 Task: Create a rule from the Routing list, Task moved to a section -> Set Priority in the project ActivaPro , set the section as Done clear the priority
Action: Mouse moved to (78, 365)
Screenshot: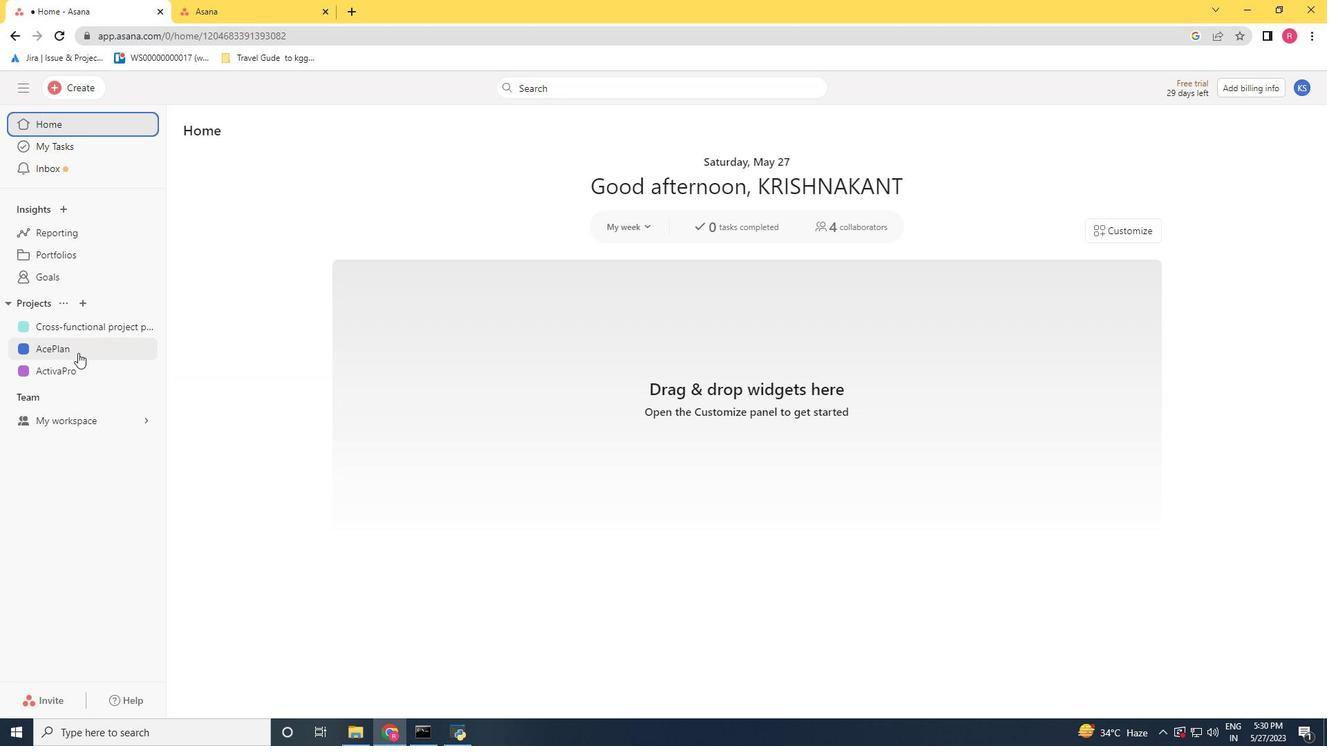 
Action: Mouse pressed left at (78, 365)
Screenshot: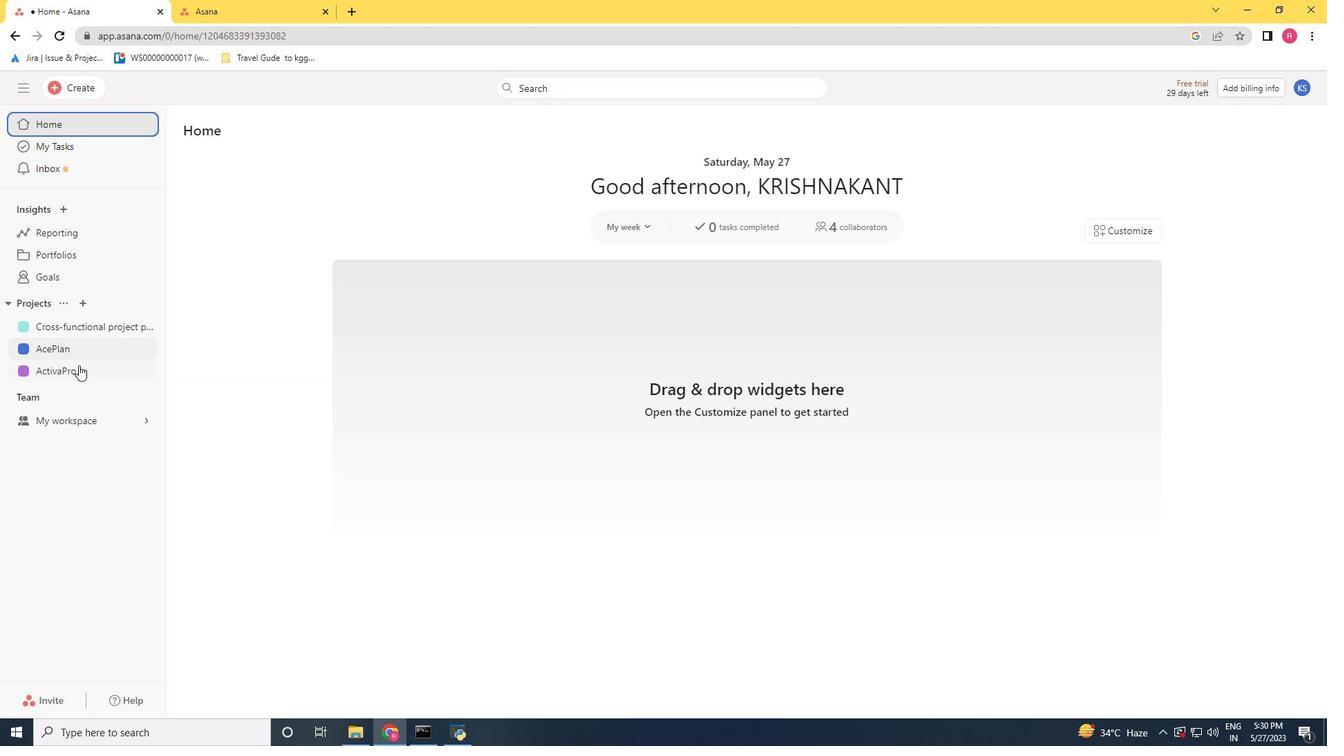 
Action: Mouse moved to (1280, 139)
Screenshot: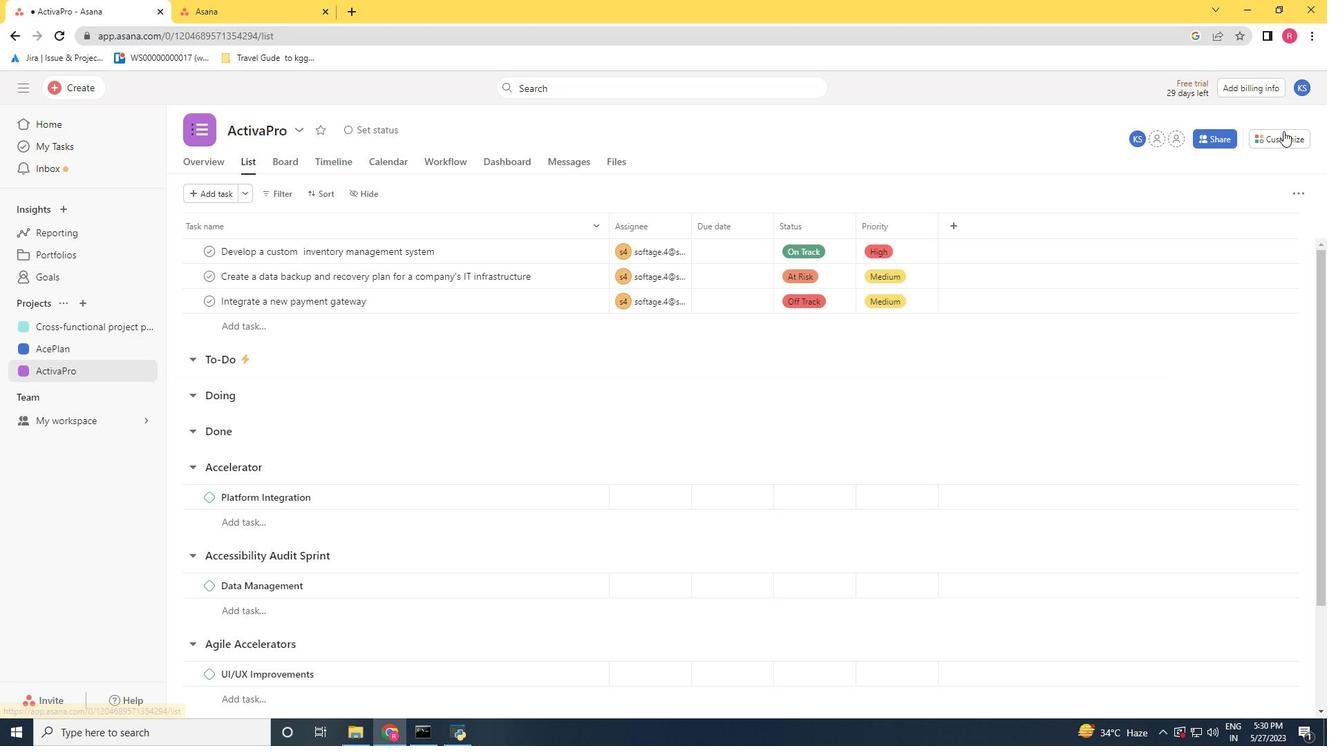 
Action: Mouse pressed left at (1280, 139)
Screenshot: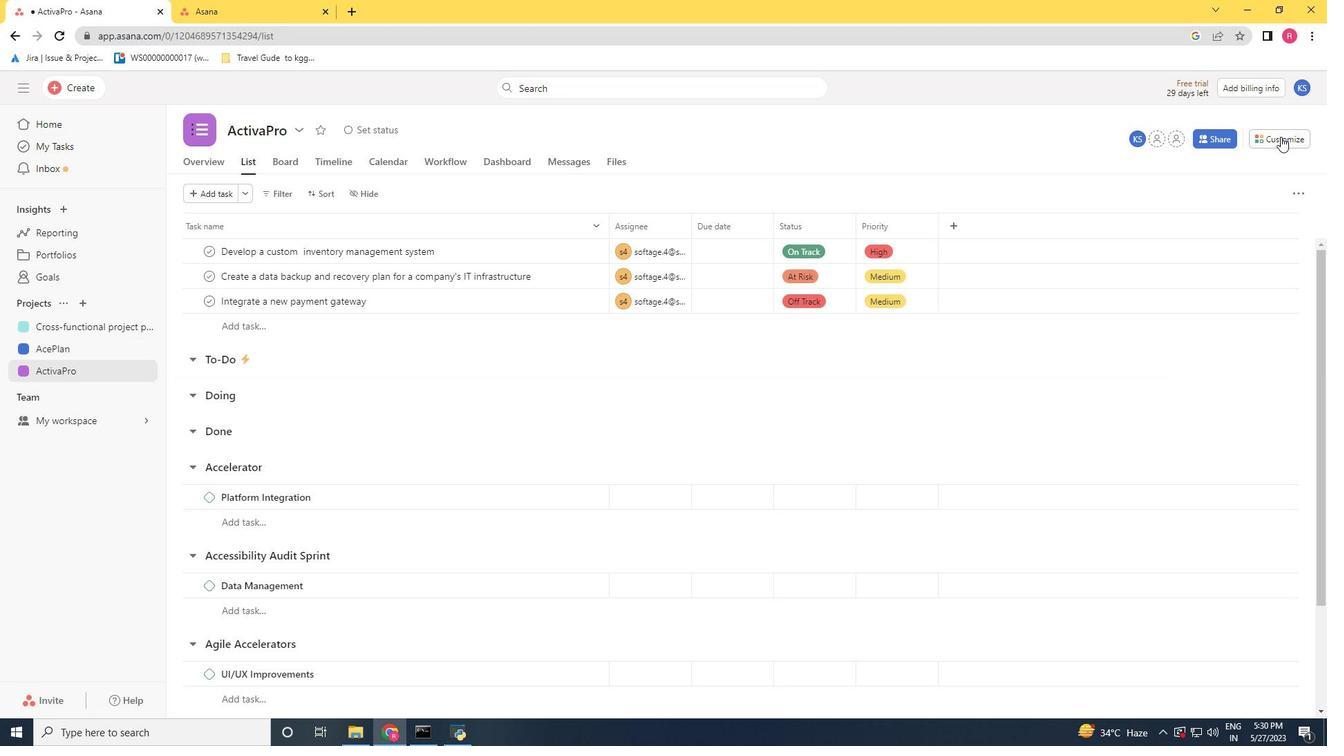 
Action: Mouse moved to (1037, 317)
Screenshot: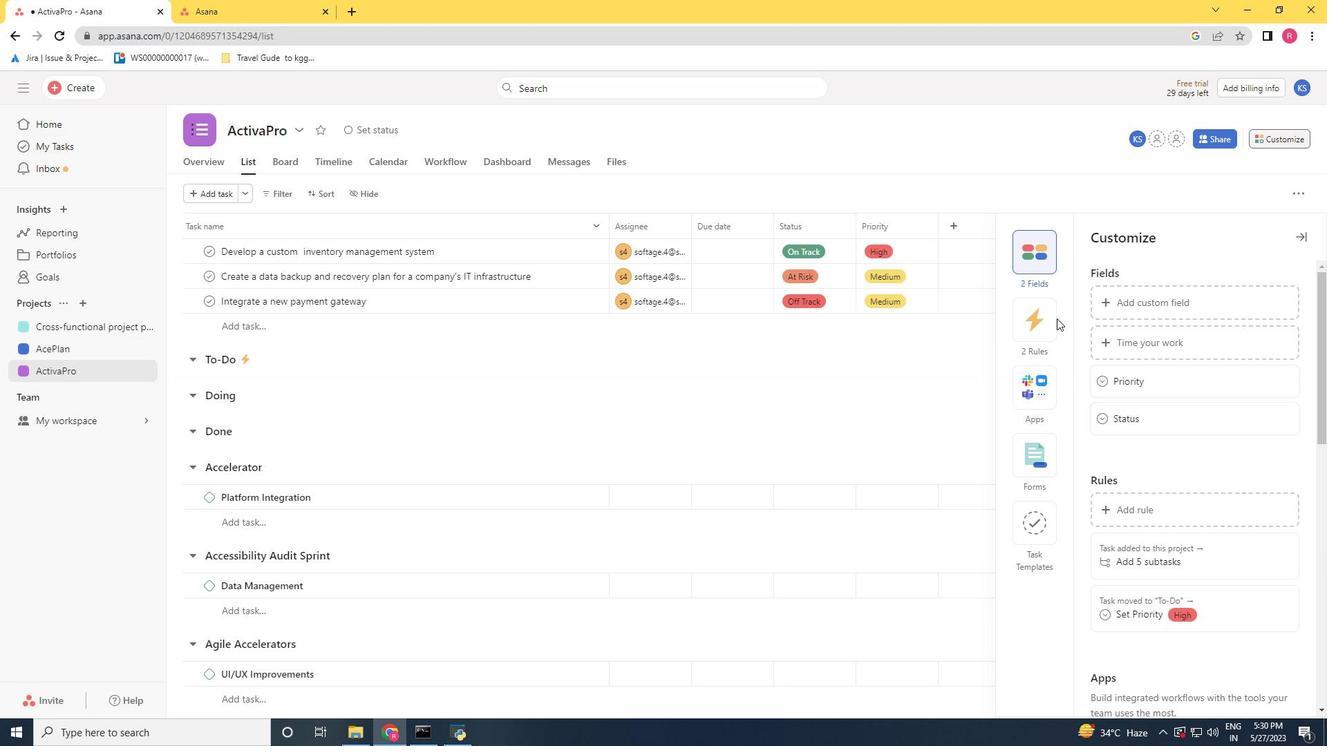 
Action: Mouse pressed left at (1037, 317)
Screenshot: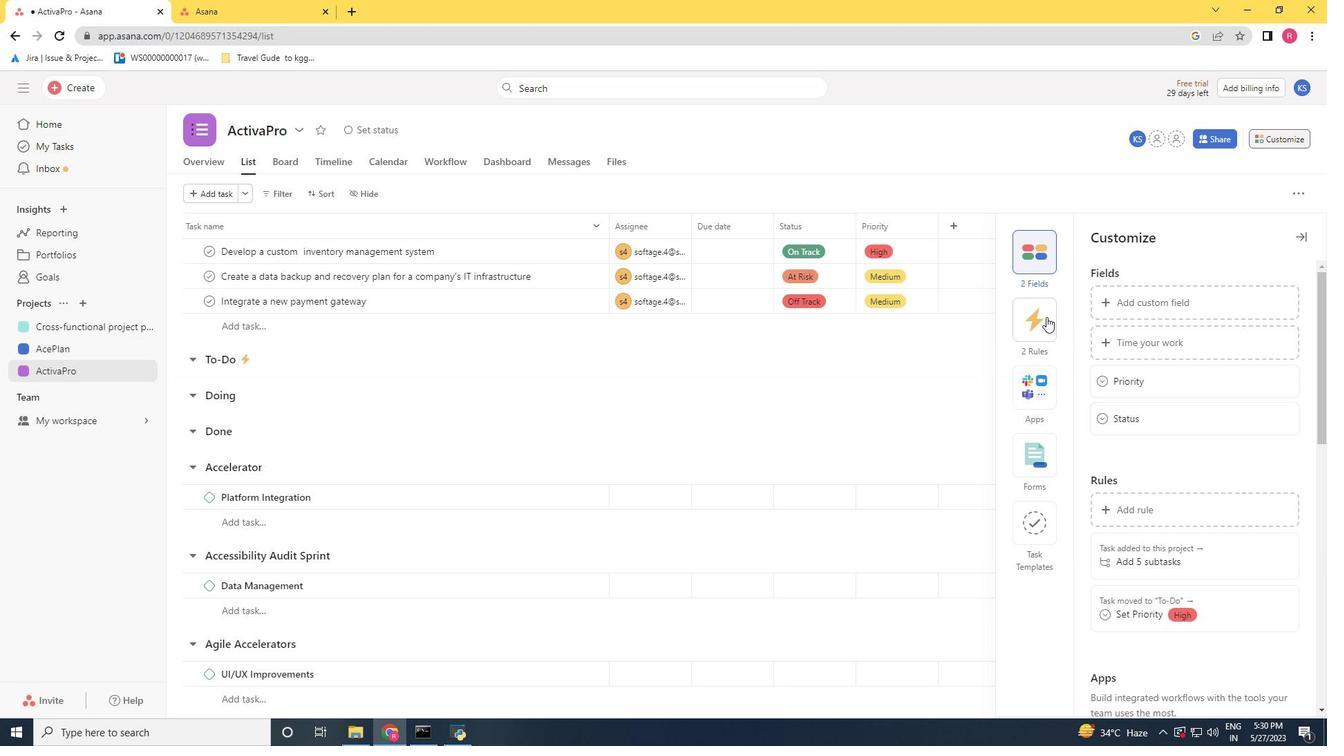 
Action: Mouse moved to (1131, 298)
Screenshot: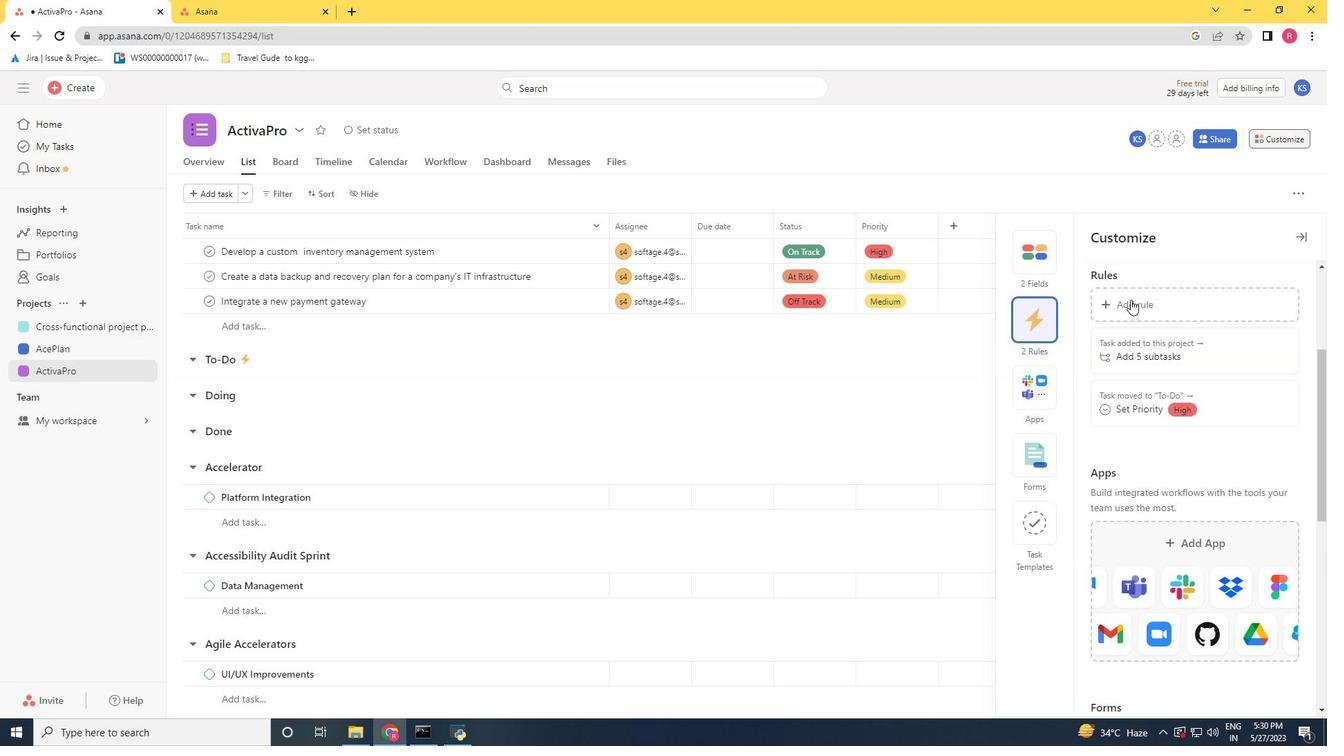 
Action: Mouse pressed left at (1131, 298)
Screenshot: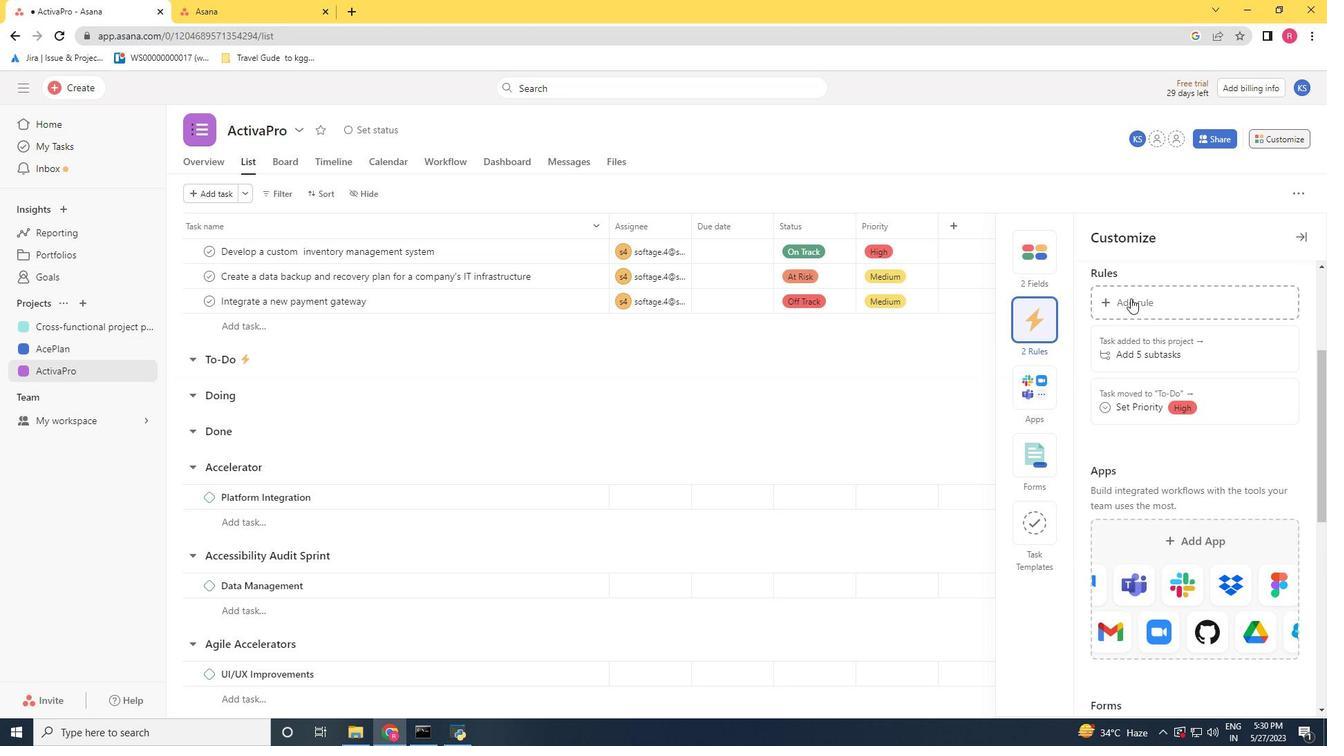 
Action: Mouse moved to (313, 206)
Screenshot: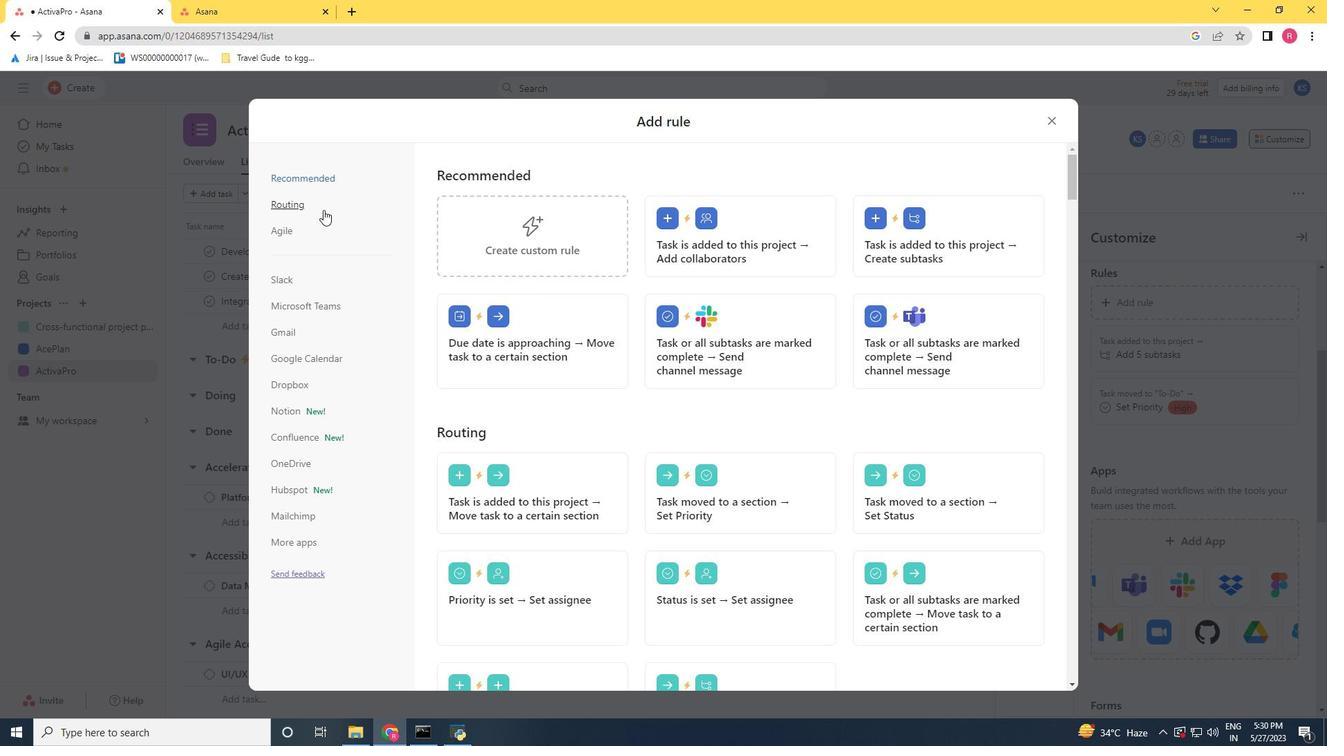 
Action: Mouse pressed left at (313, 206)
Screenshot: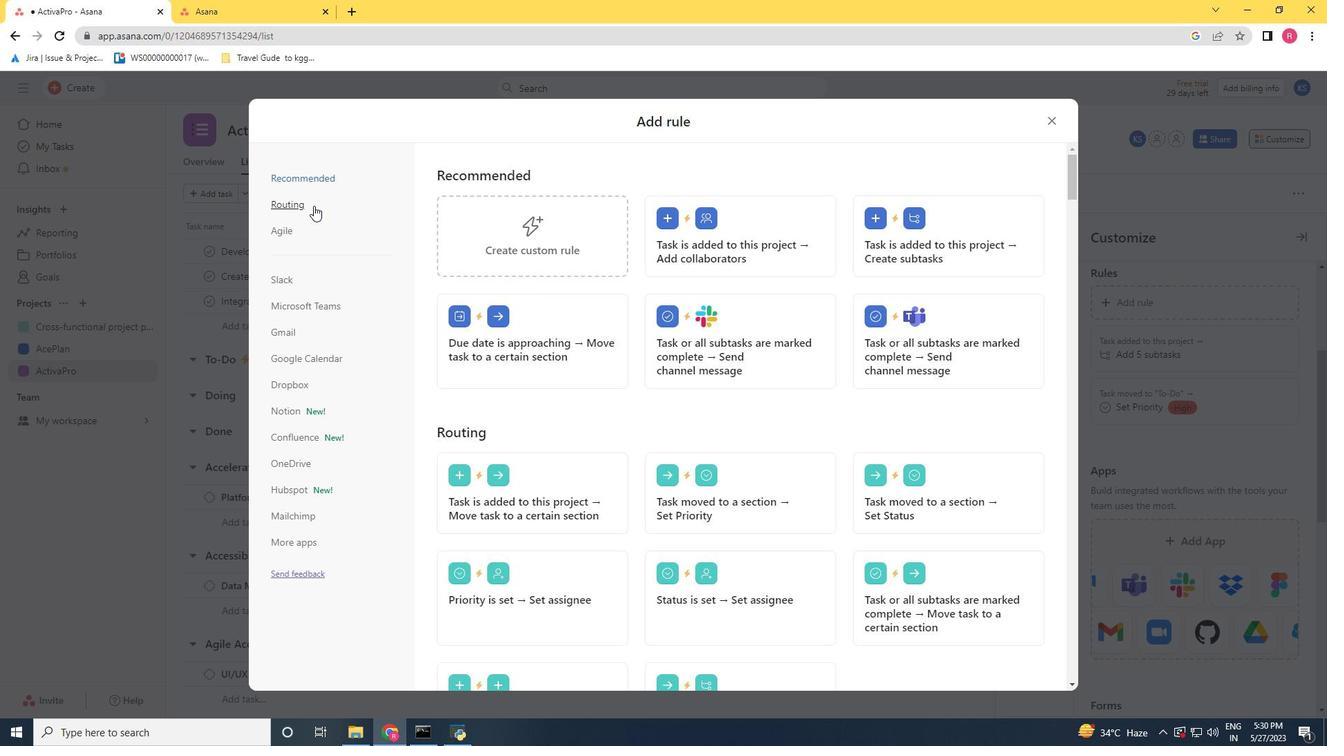 
Action: Mouse moved to (823, 227)
Screenshot: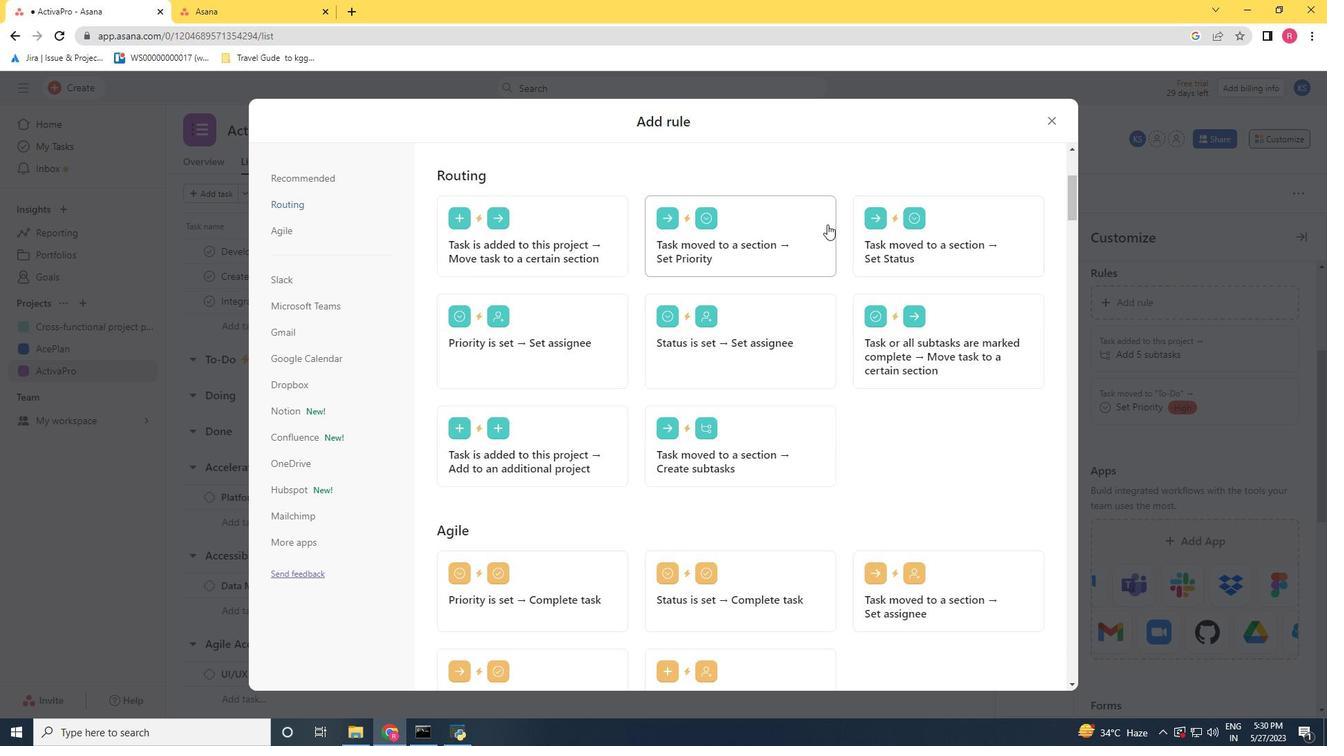 
Action: Mouse pressed left at (823, 227)
Screenshot: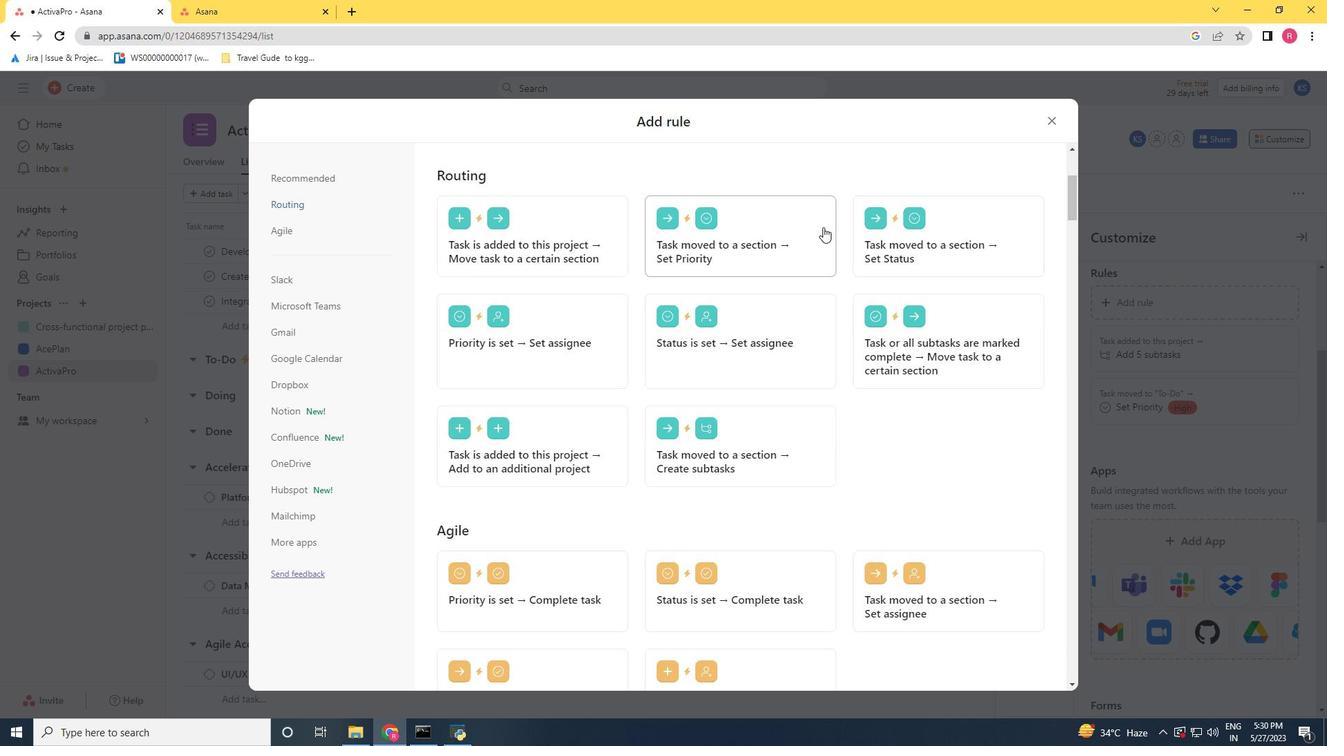 
Action: Mouse moved to (589, 372)
Screenshot: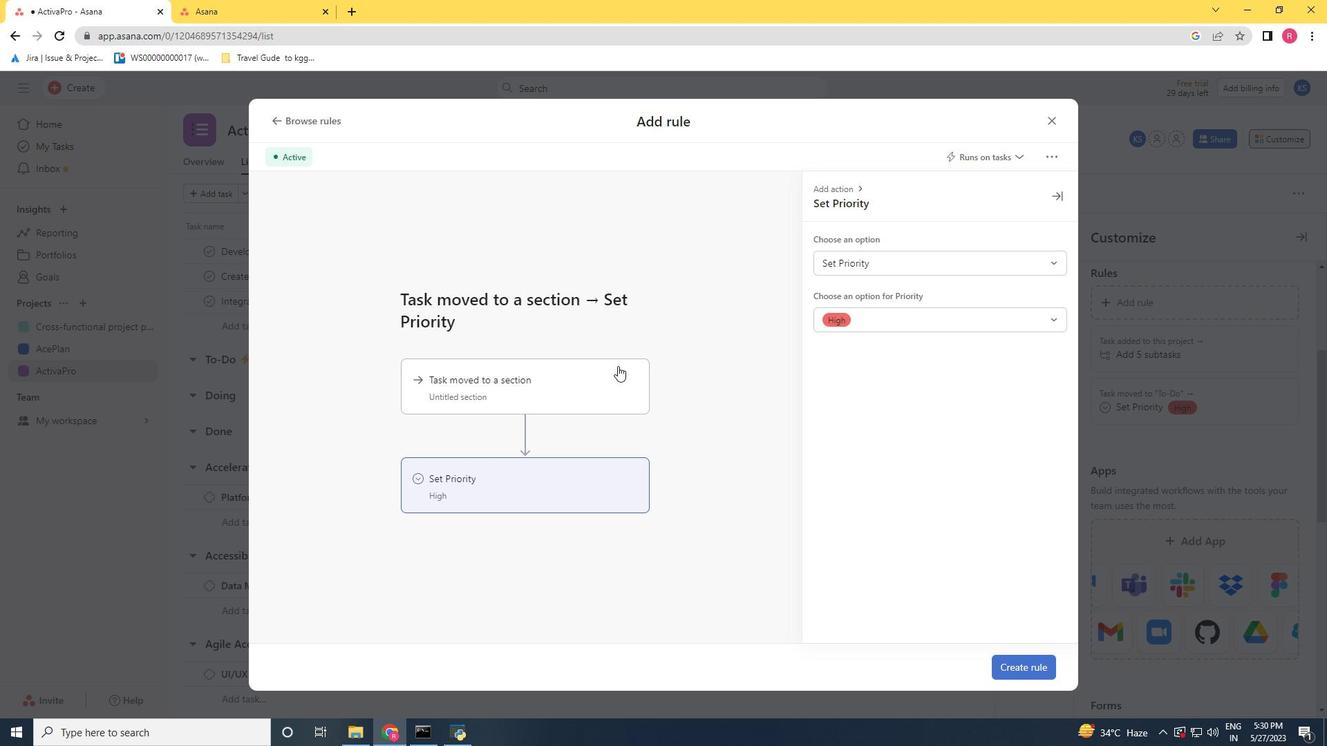 
Action: Mouse pressed left at (589, 372)
Screenshot: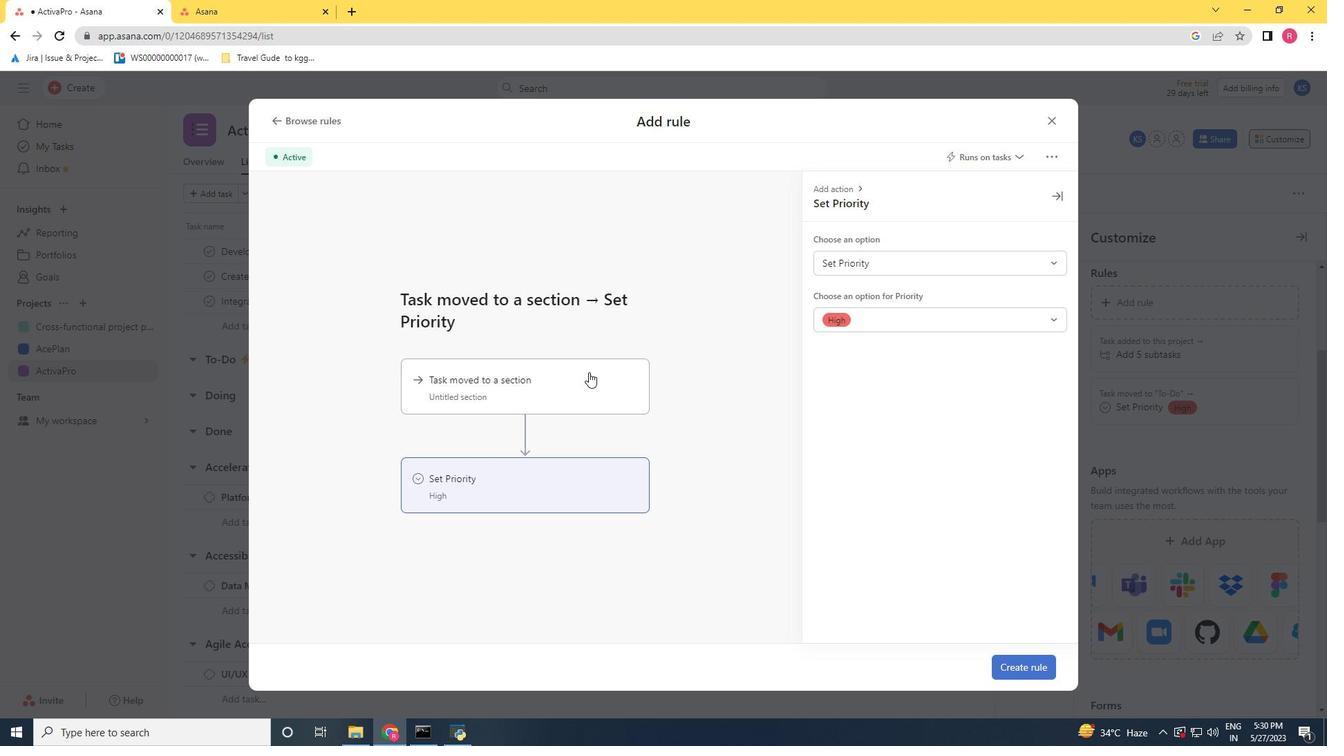 
Action: Mouse moved to (896, 266)
Screenshot: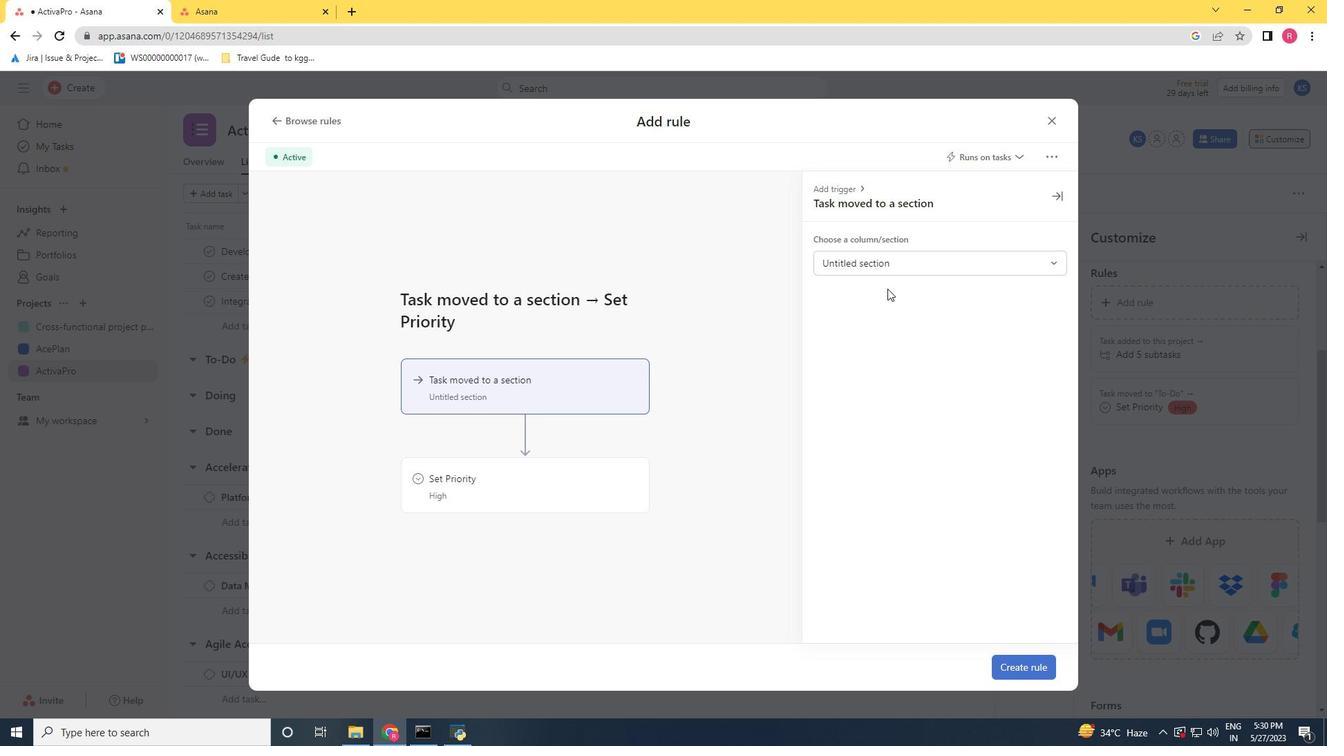 
Action: Mouse pressed left at (896, 266)
Screenshot: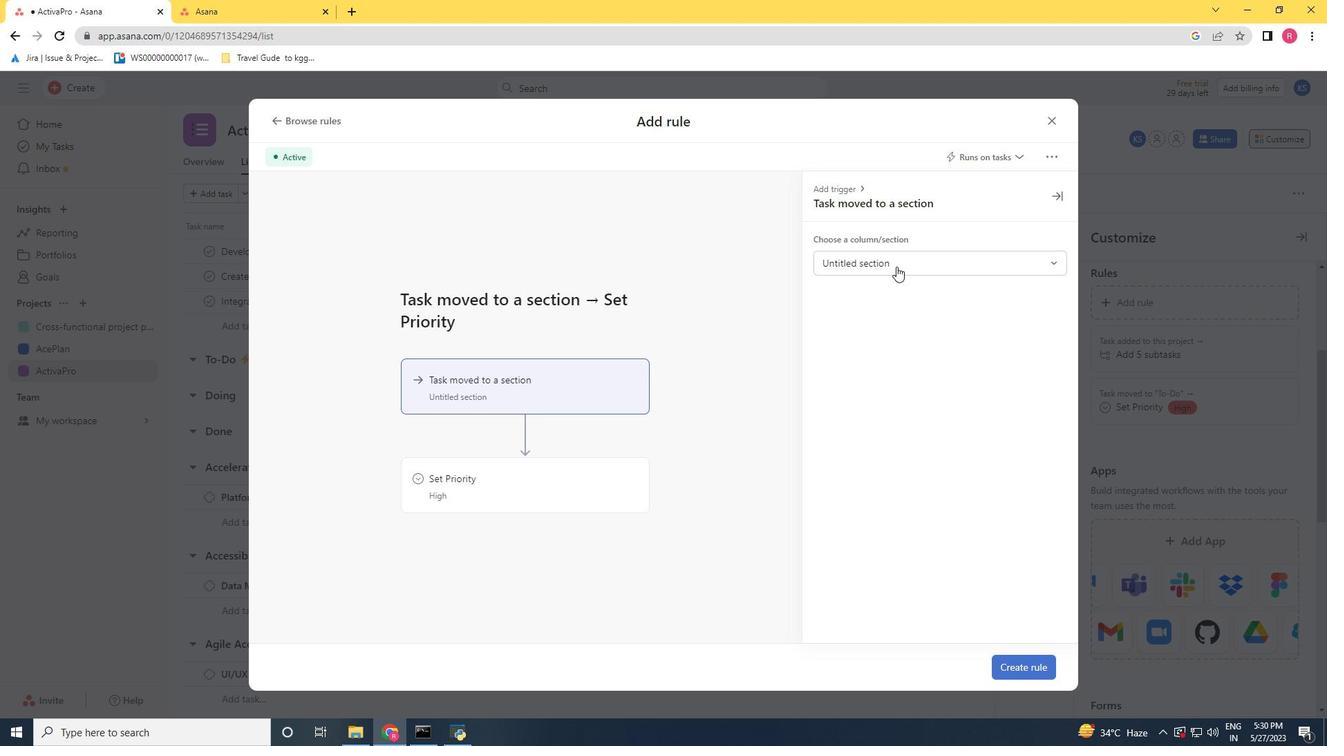 
Action: Mouse moved to (872, 362)
Screenshot: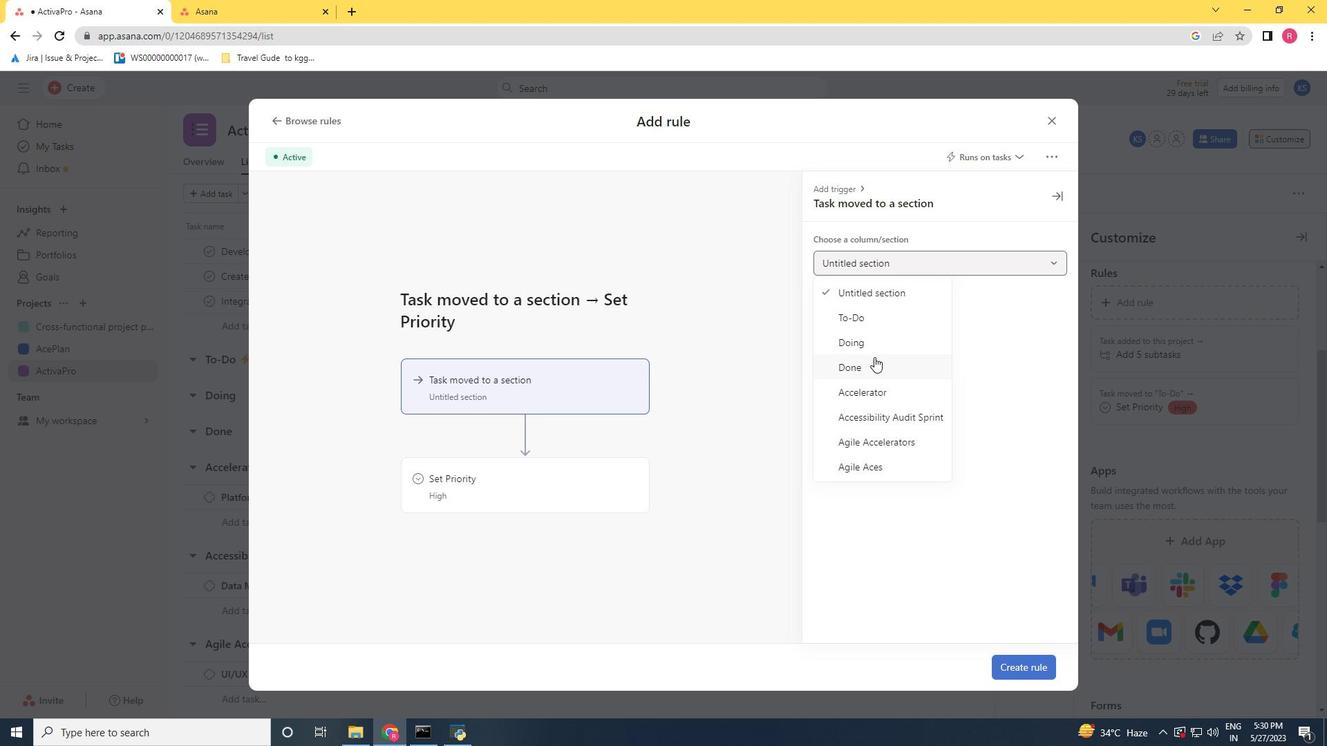 
Action: Mouse pressed left at (872, 362)
Screenshot: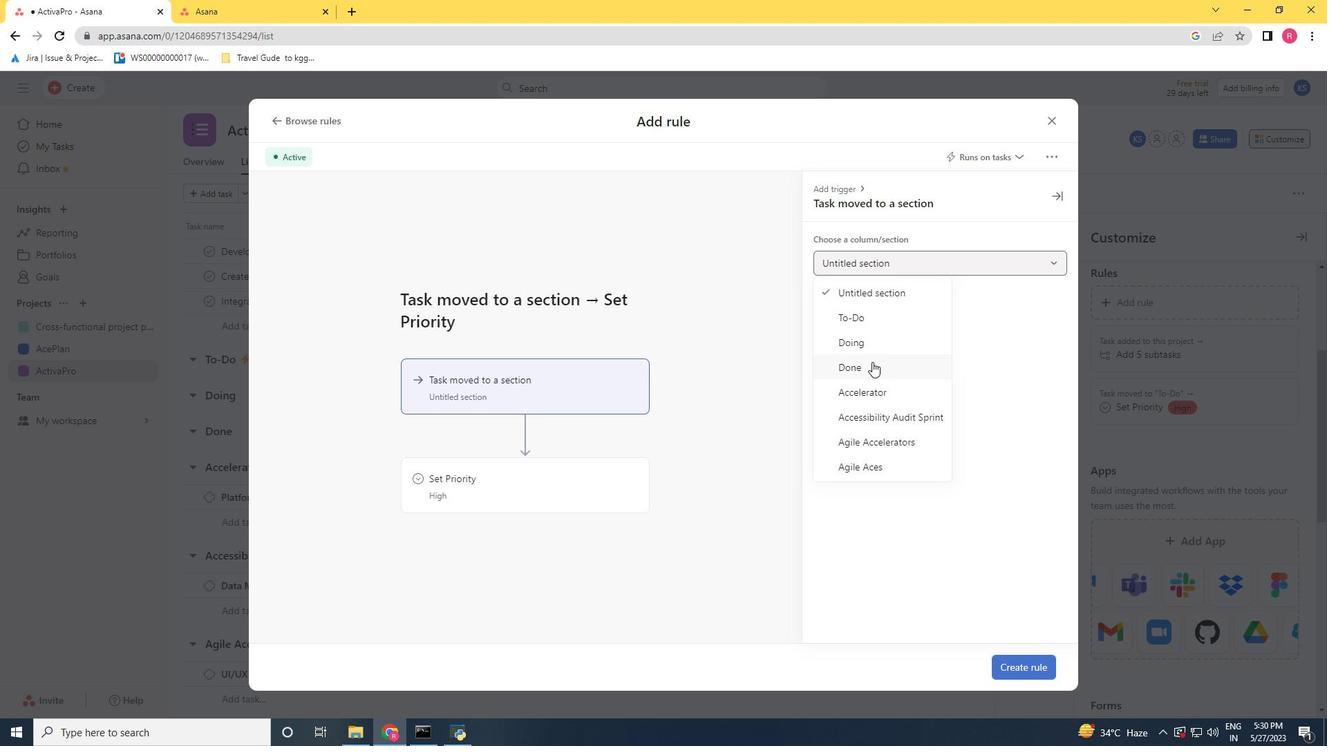 
Action: Mouse moved to (589, 466)
Screenshot: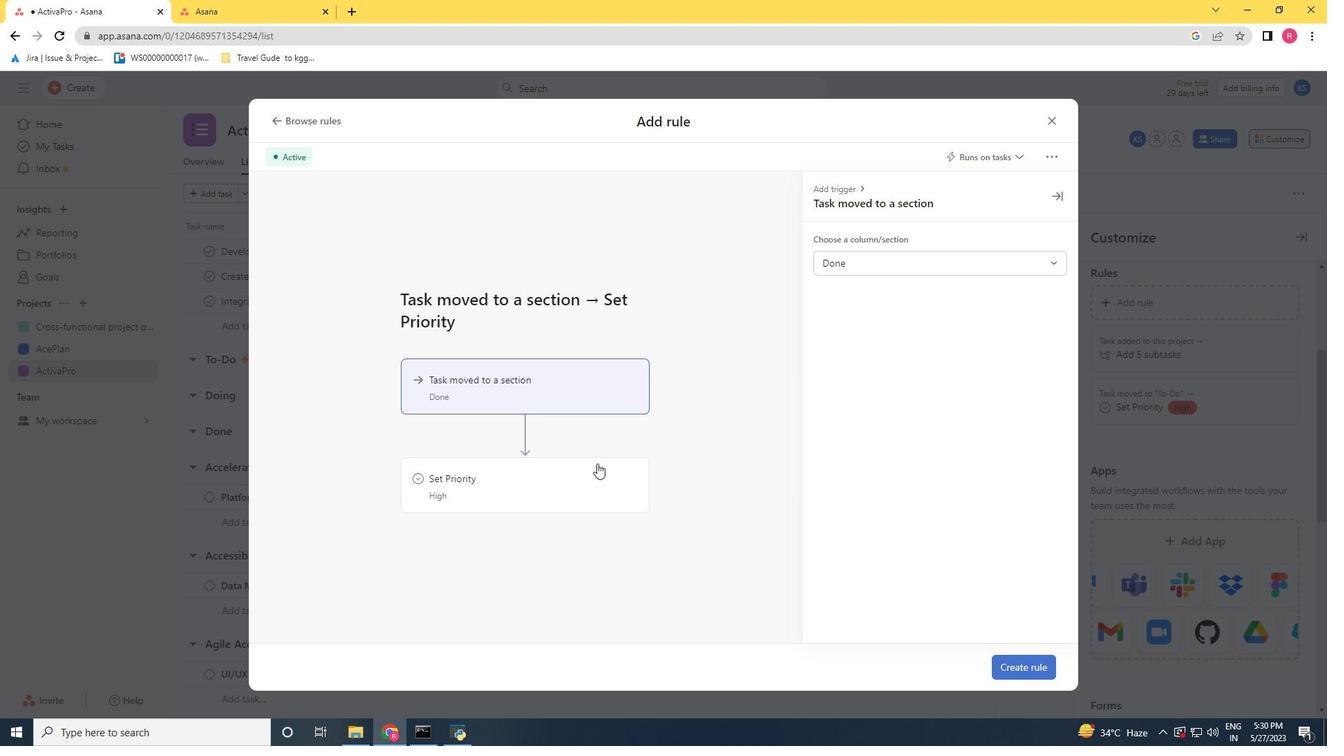 
Action: Mouse pressed left at (589, 466)
Screenshot: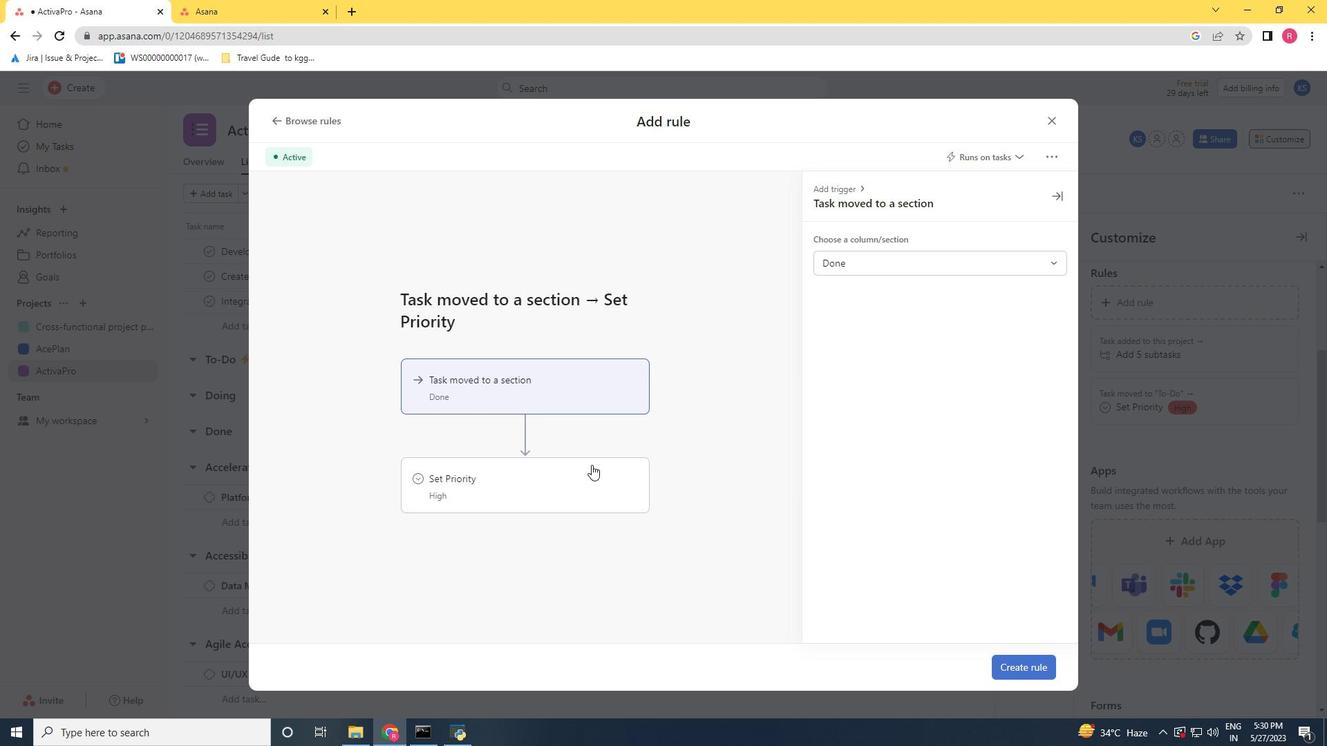 
Action: Mouse moved to (894, 259)
Screenshot: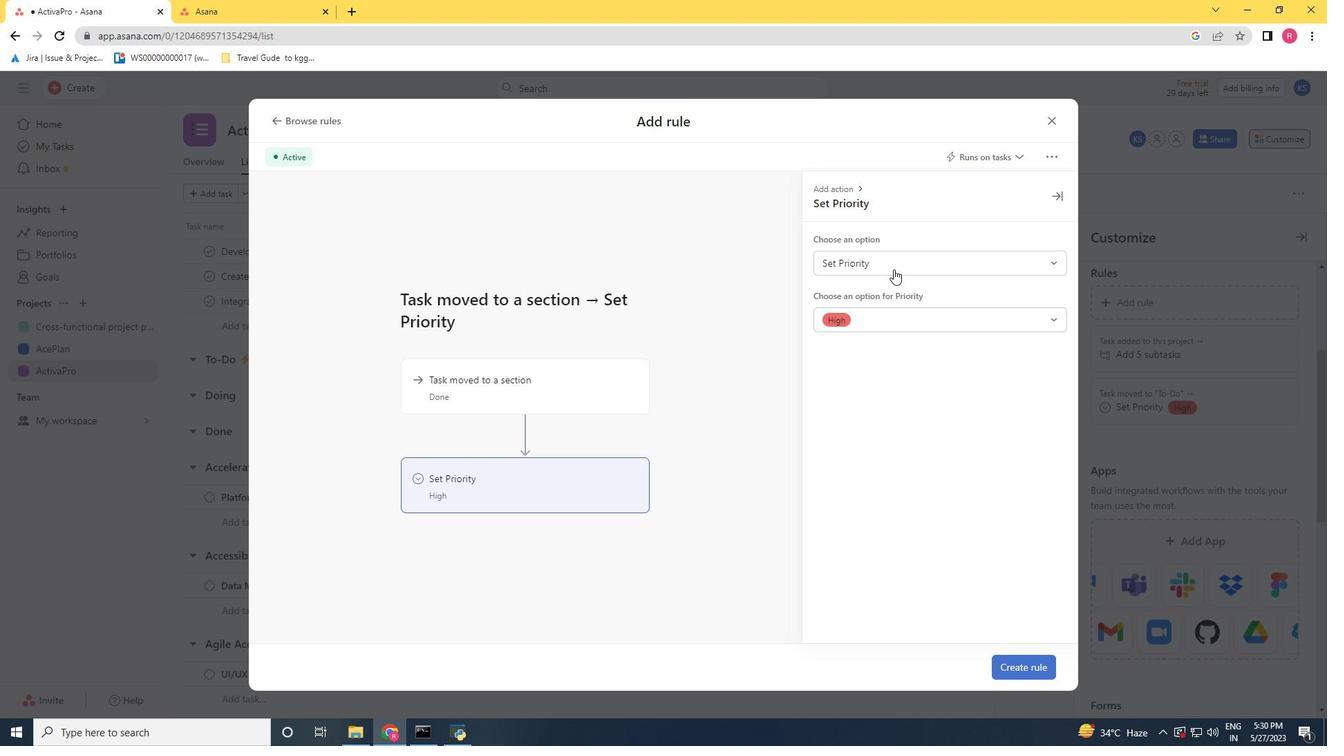 
Action: Mouse pressed left at (894, 259)
Screenshot: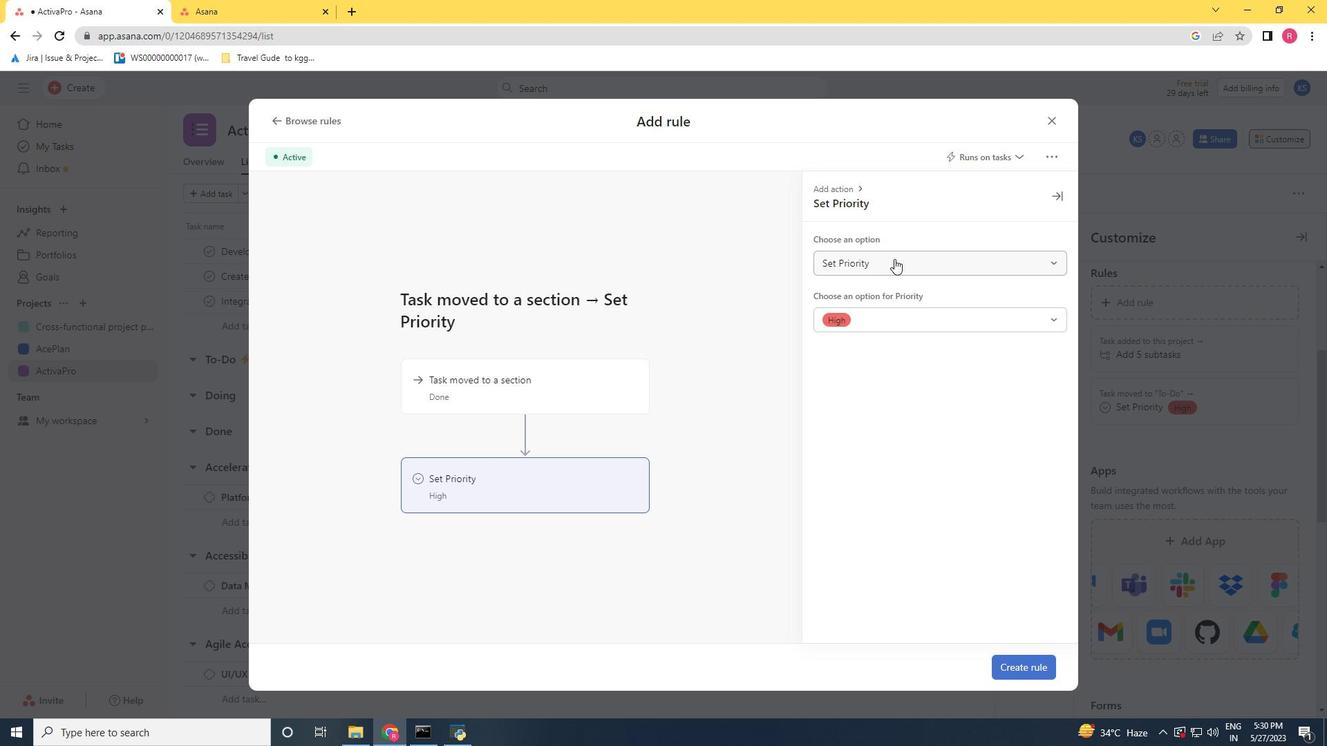 
Action: Mouse moved to (877, 320)
Screenshot: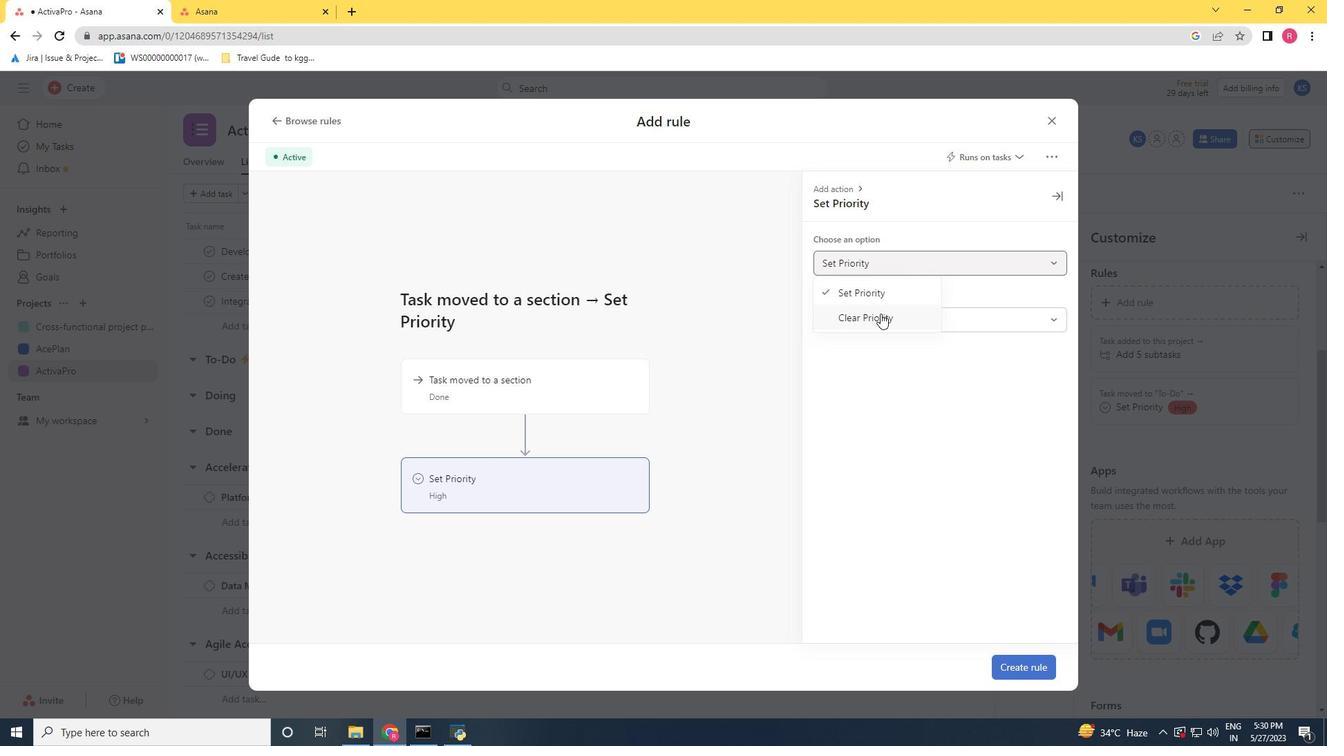 
Action: Mouse pressed left at (877, 320)
Screenshot: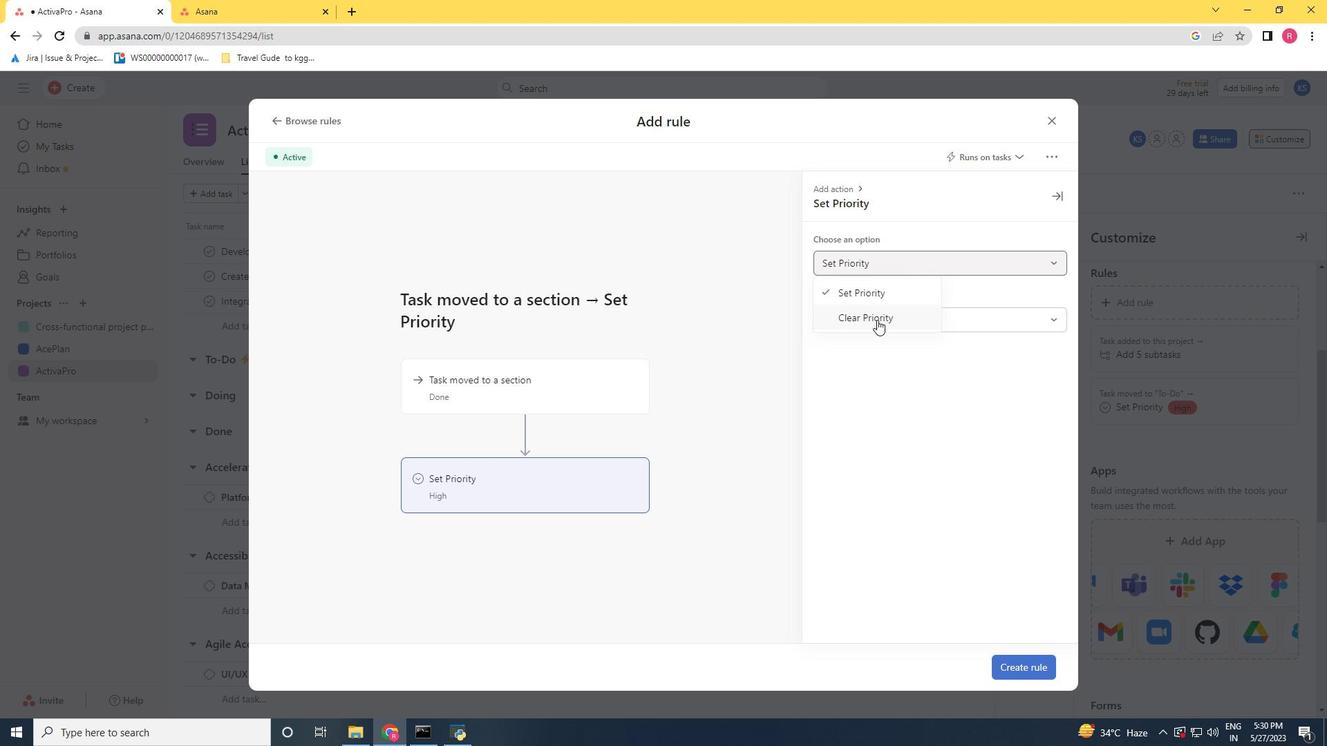 
Action: Mouse moved to (1026, 667)
Screenshot: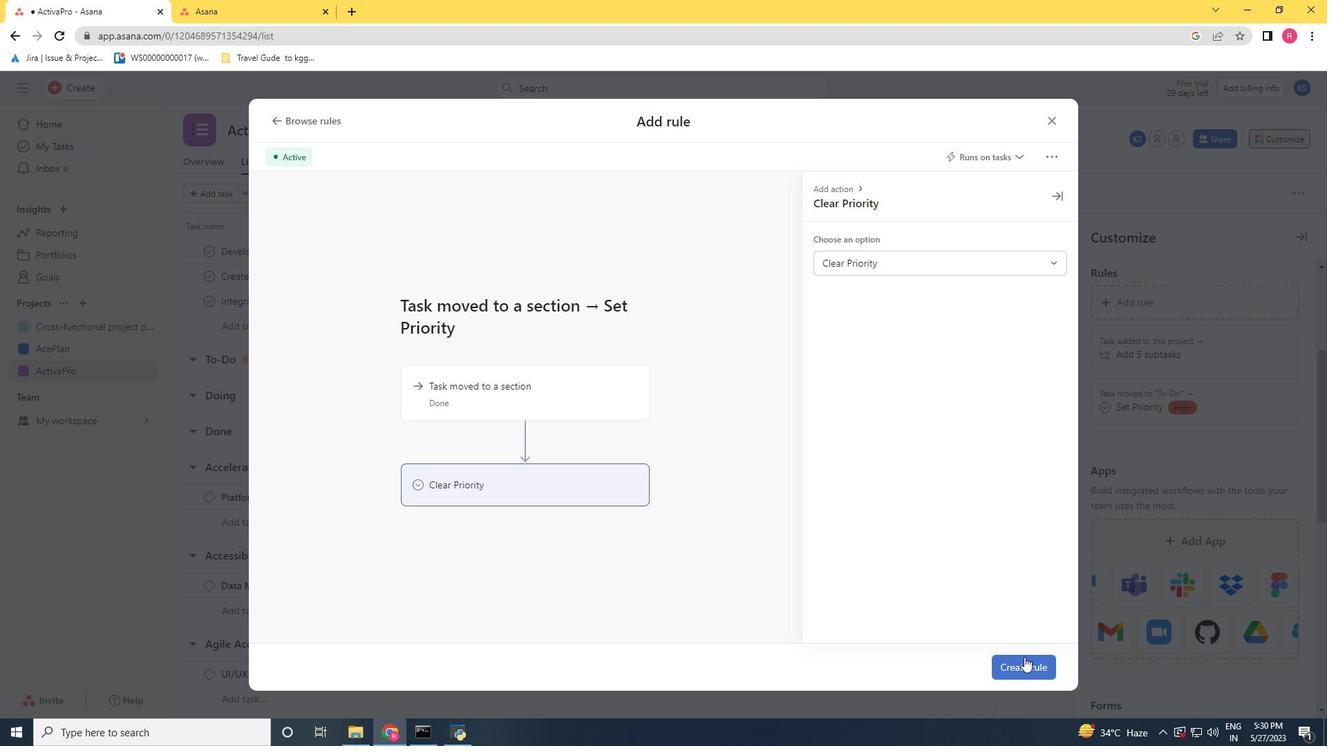
Action: Mouse pressed left at (1026, 667)
Screenshot: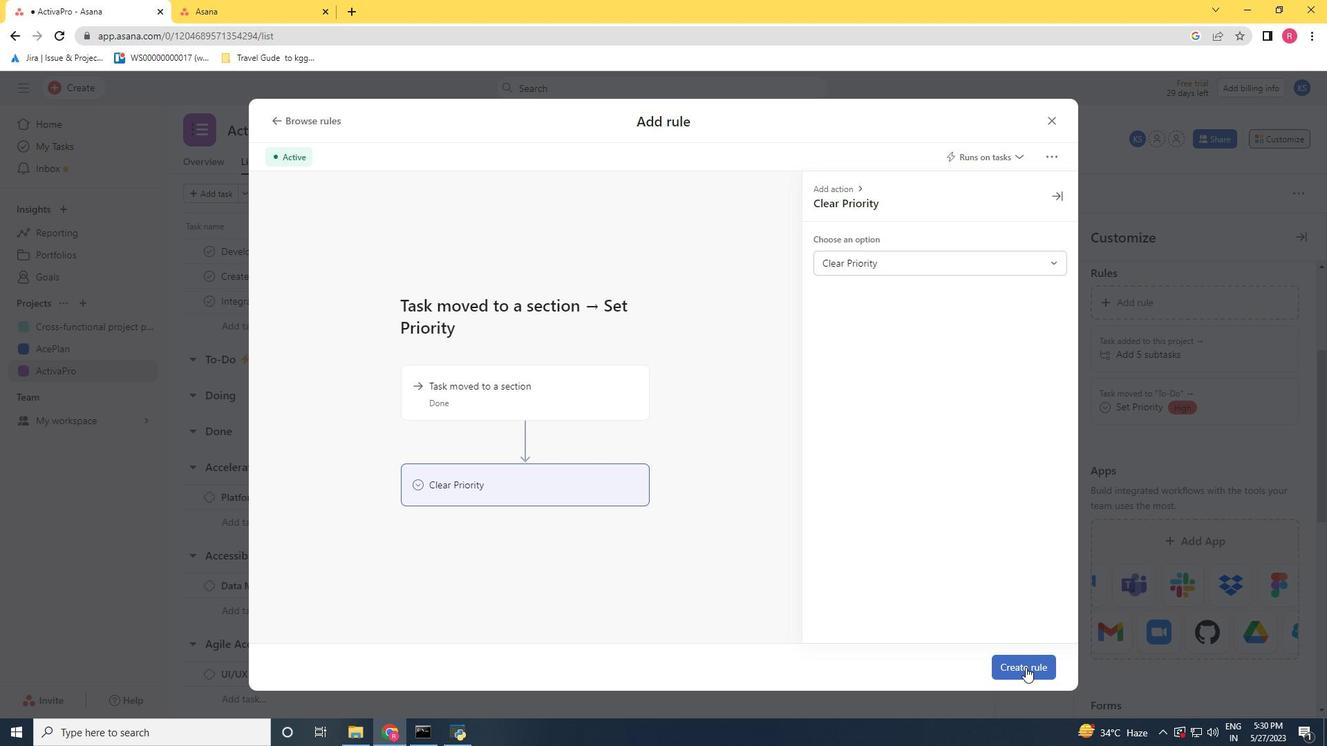 
